 Task: Look for products in the category "Plant-Based Meat Alternatives" from the brand "Meati".
Action: Mouse moved to (27, 76)
Screenshot: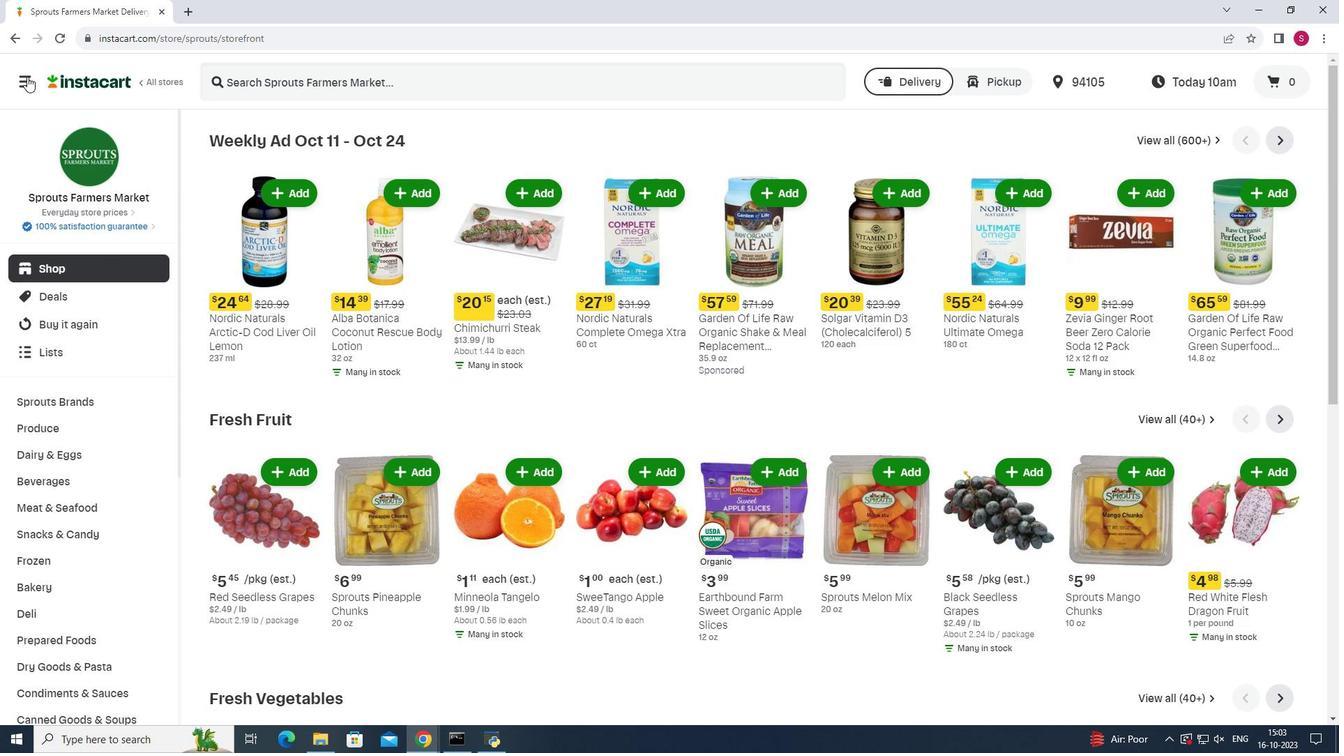 
Action: Mouse pressed left at (27, 76)
Screenshot: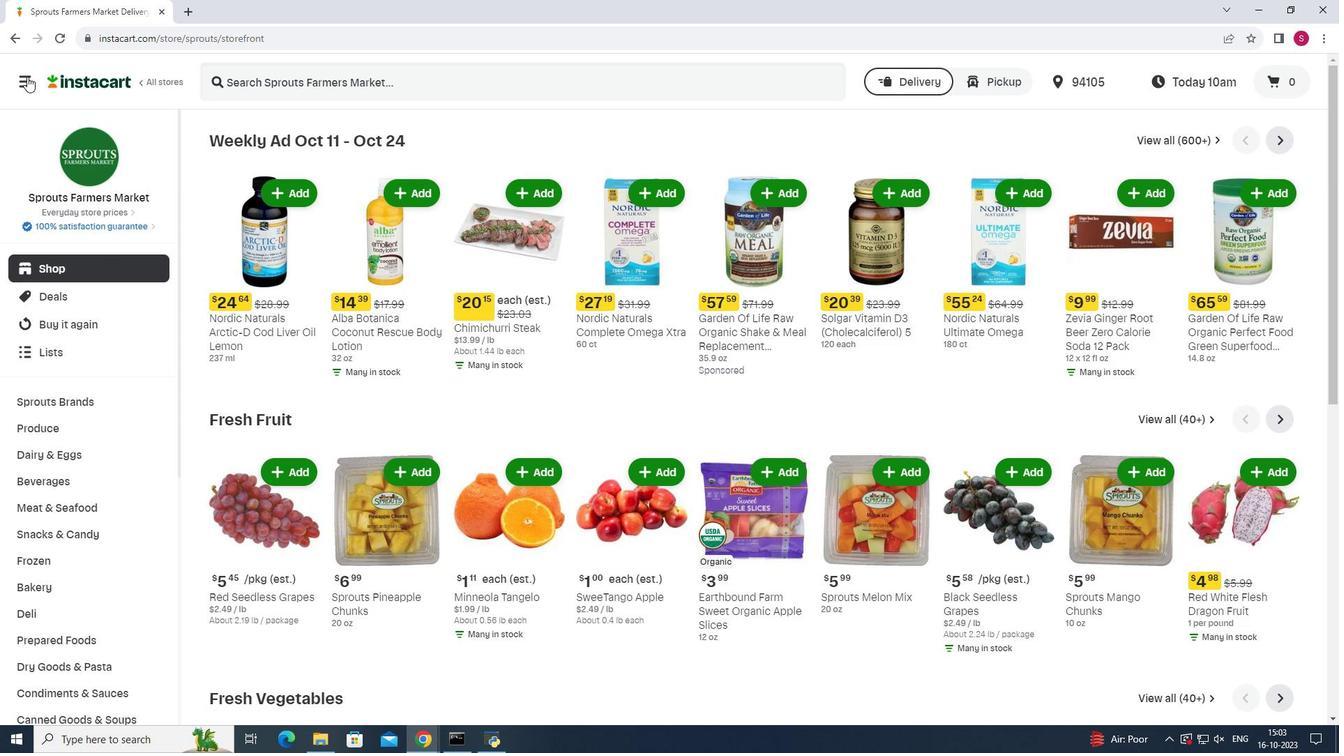 
Action: Mouse moved to (62, 369)
Screenshot: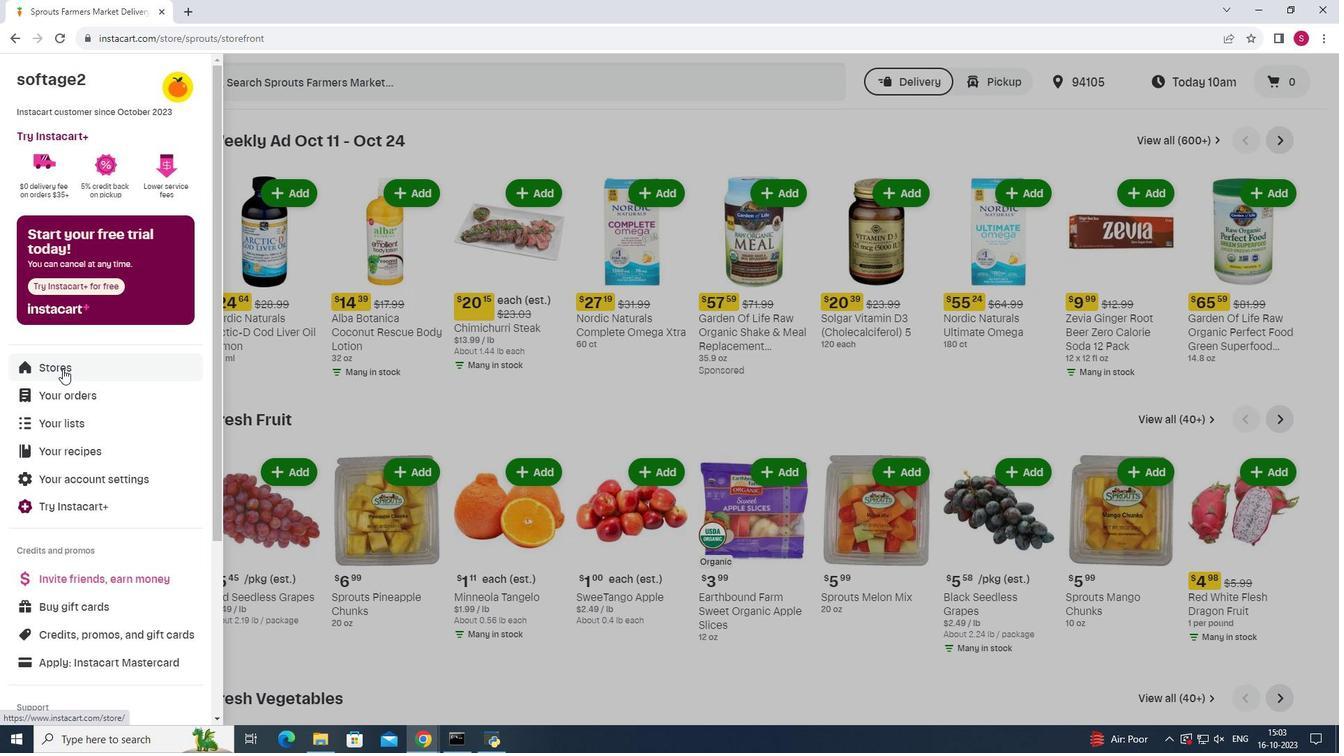 
Action: Mouse pressed left at (62, 369)
Screenshot: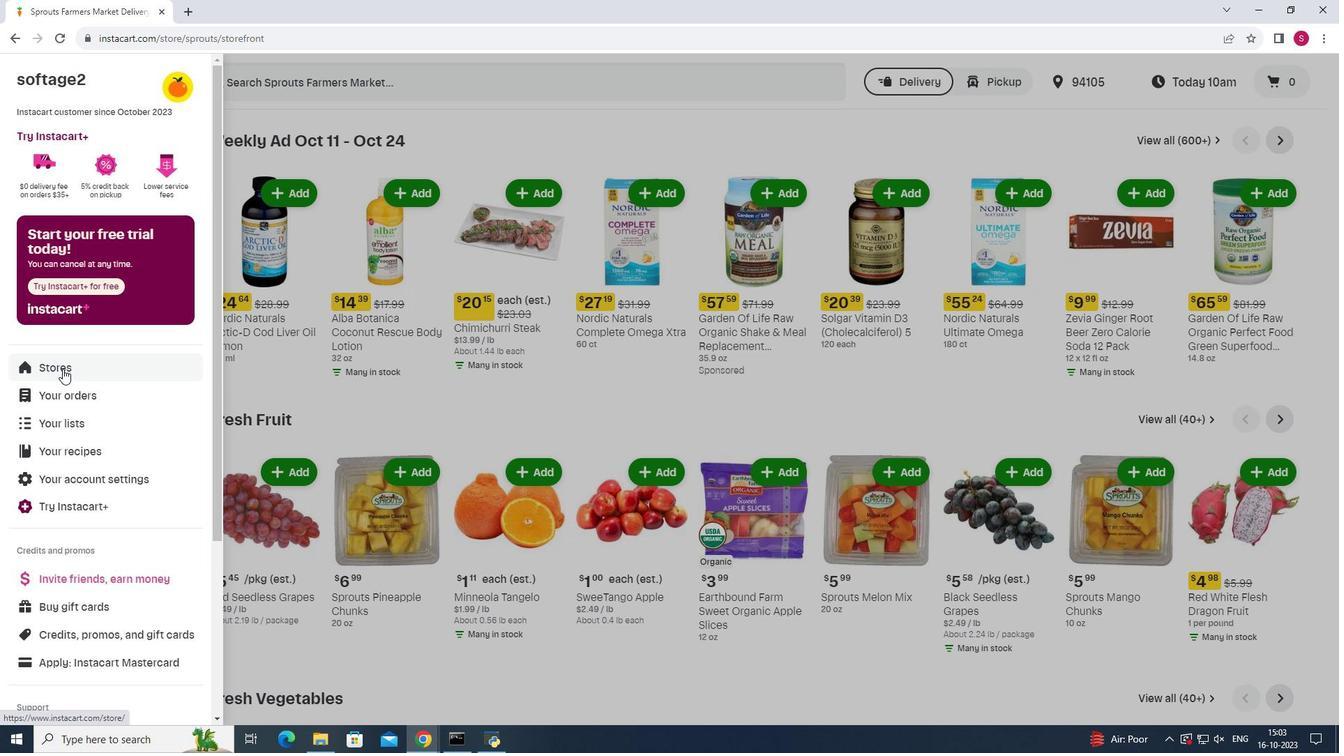 
Action: Mouse moved to (330, 133)
Screenshot: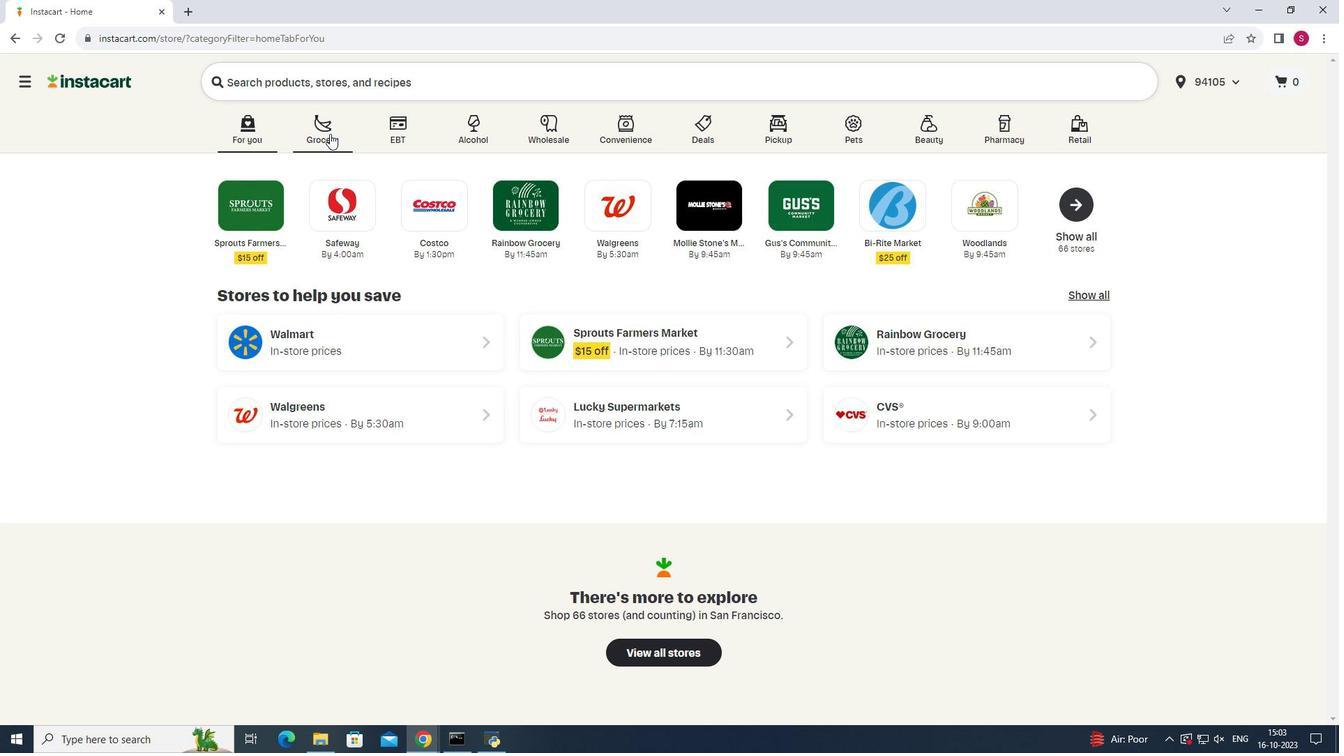 
Action: Mouse pressed left at (330, 133)
Screenshot: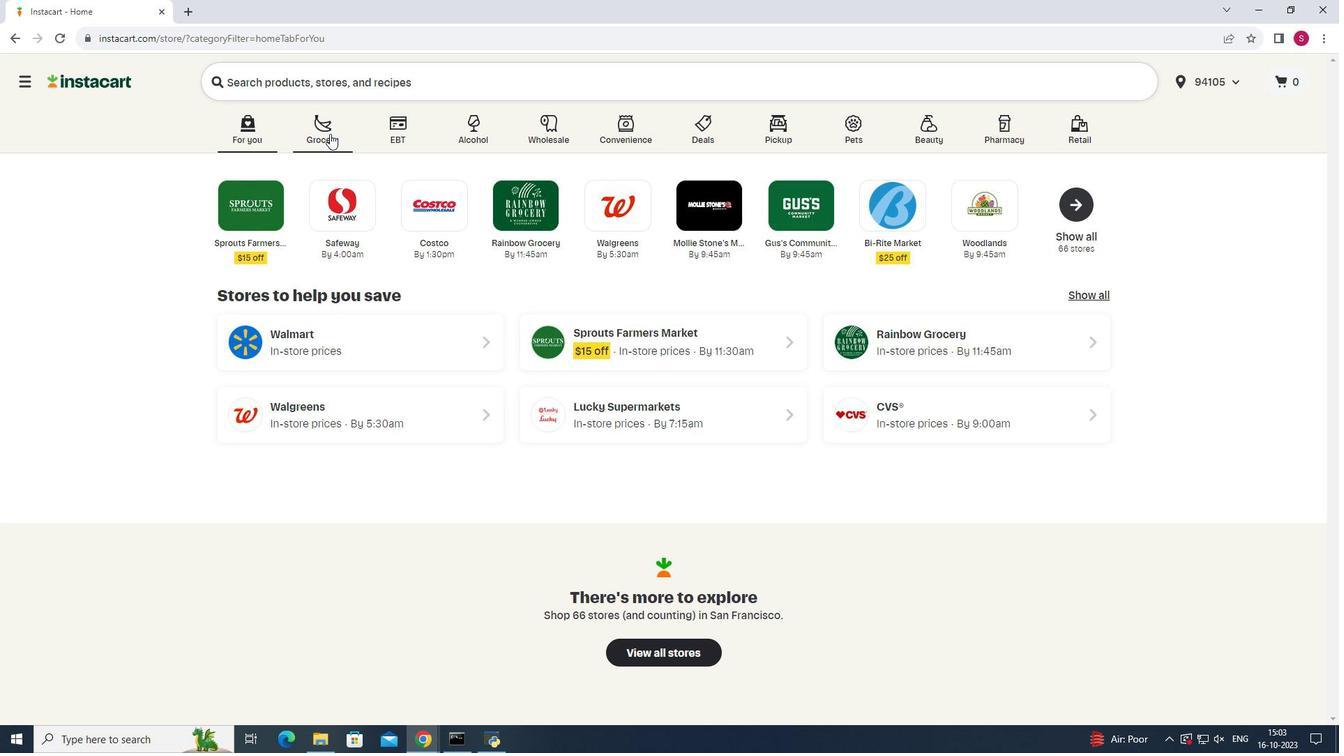 
Action: Mouse moved to (964, 212)
Screenshot: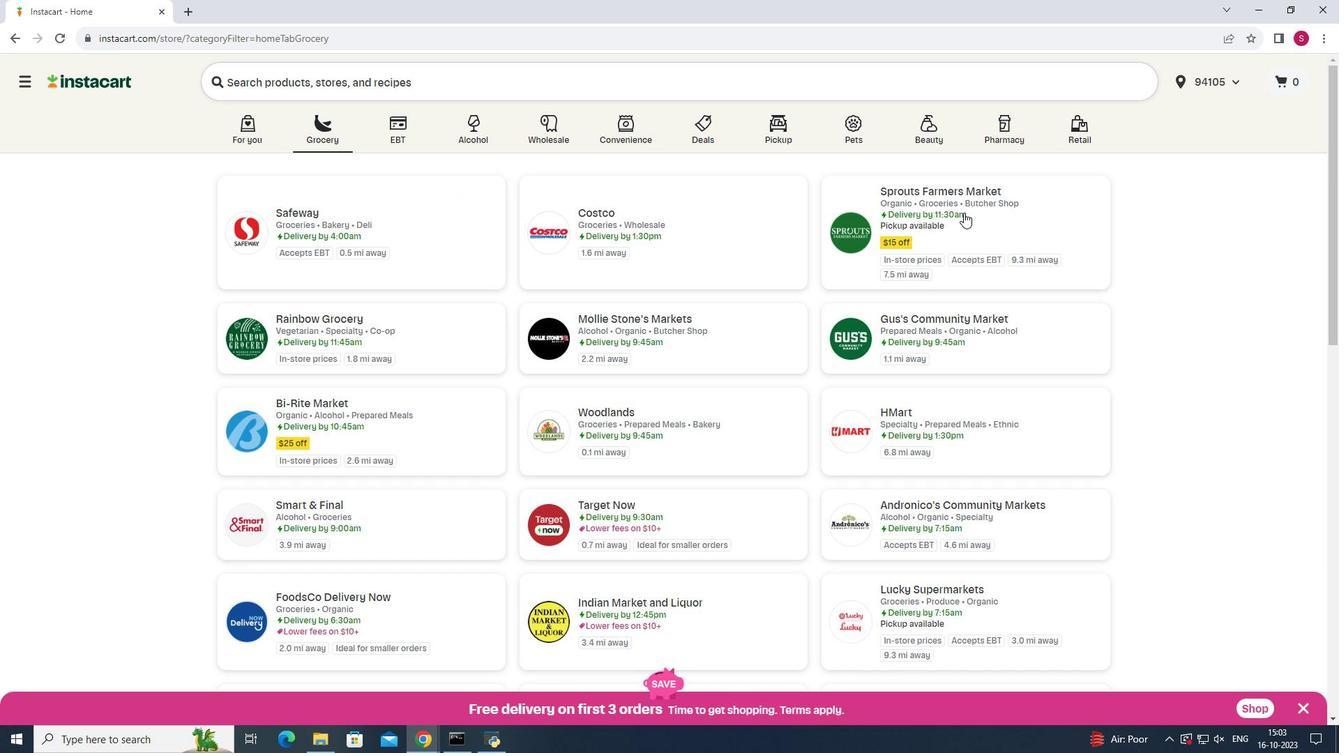 
Action: Mouse pressed left at (964, 212)
Screenshot: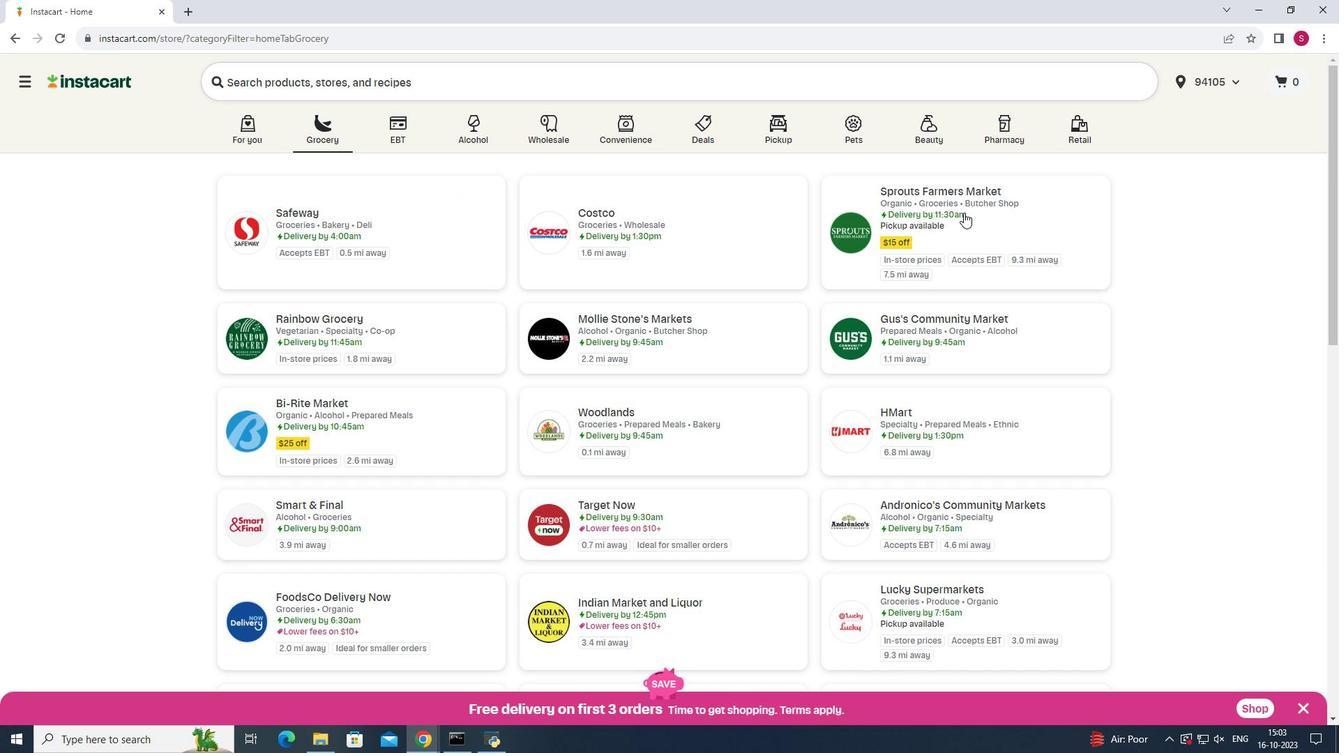 
Action: Mouse moved to (52, 500)
Screenshot: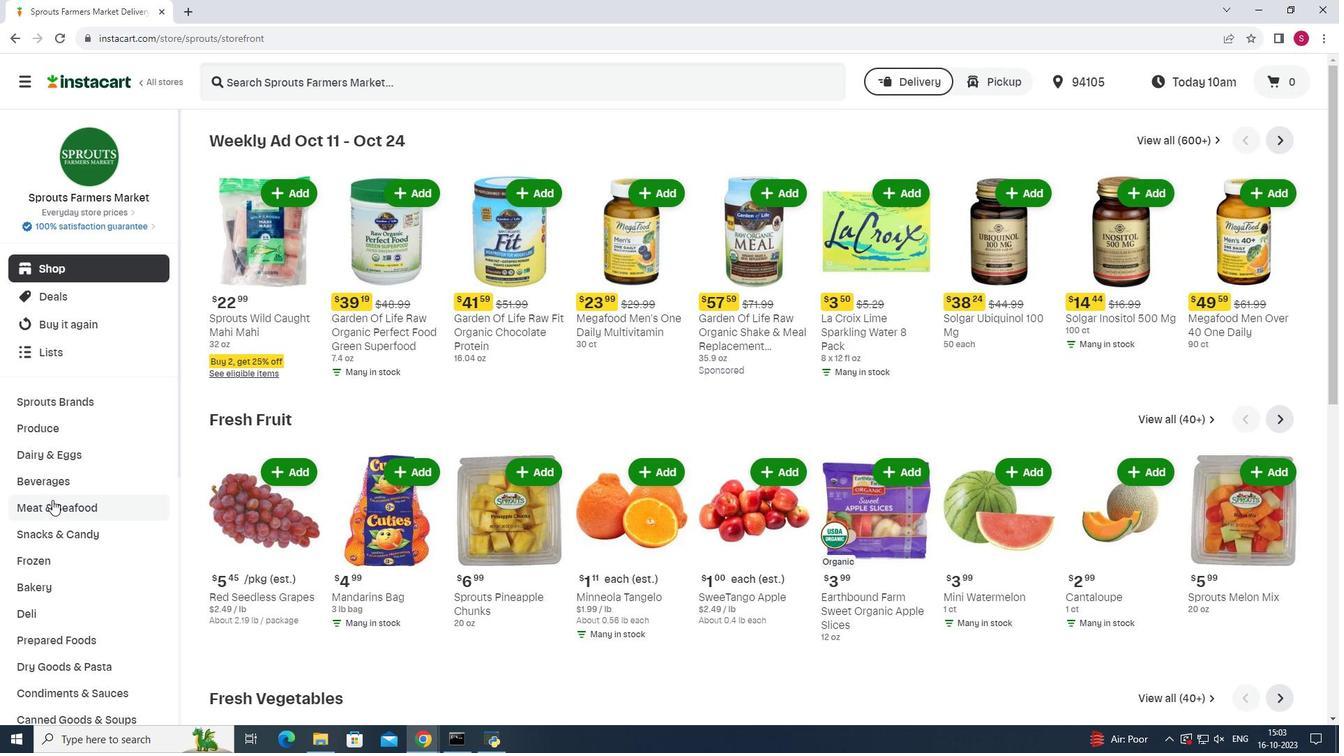 
Action: Mouse pressed left at (52, 500)
Screenshot: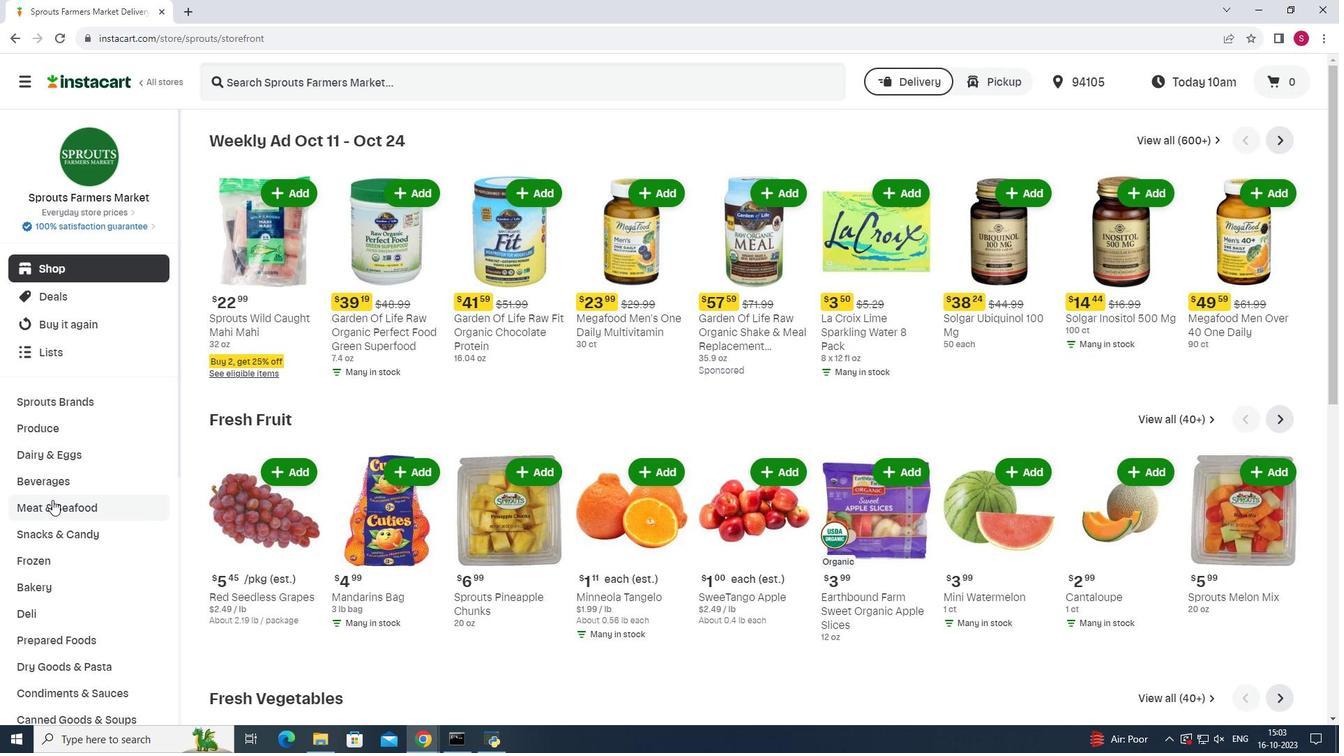
Action: Mouse moved to (990, 170)
Screenshot: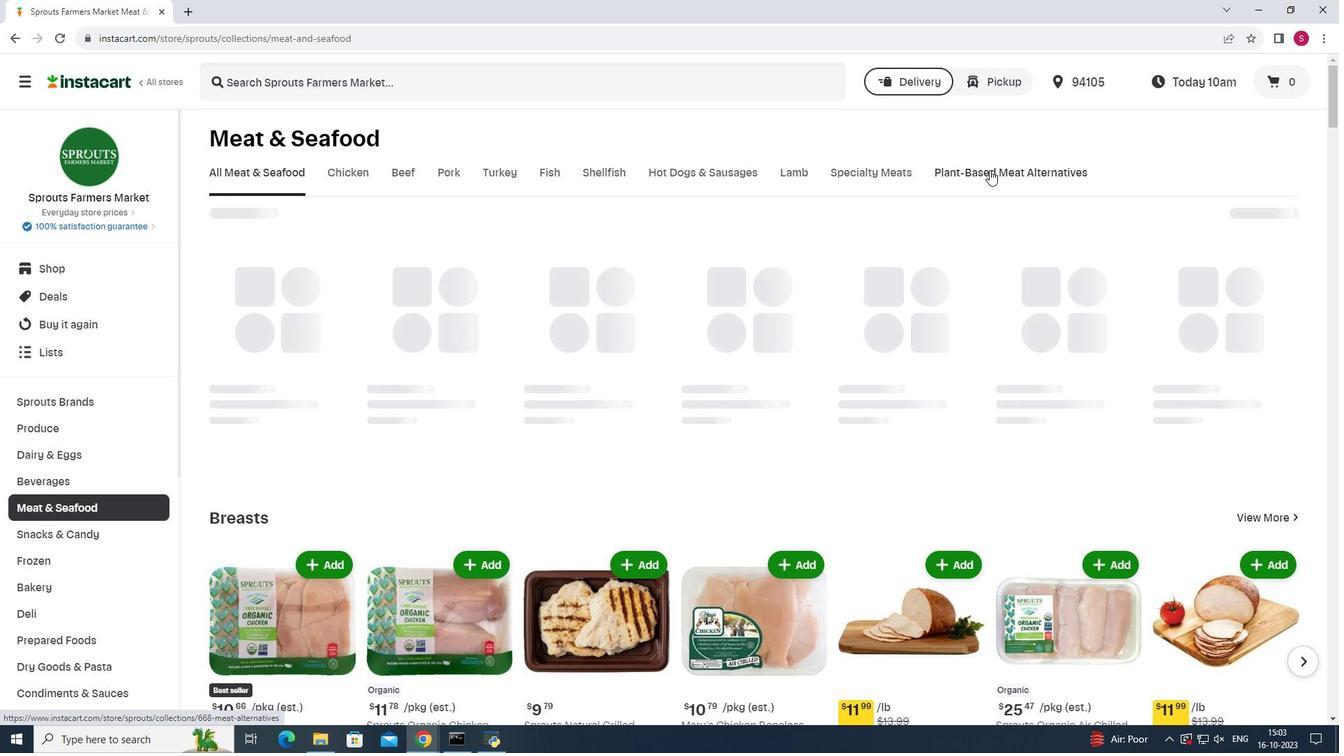 
Action: Mouse pressed left at (990, 170)
Screenshot: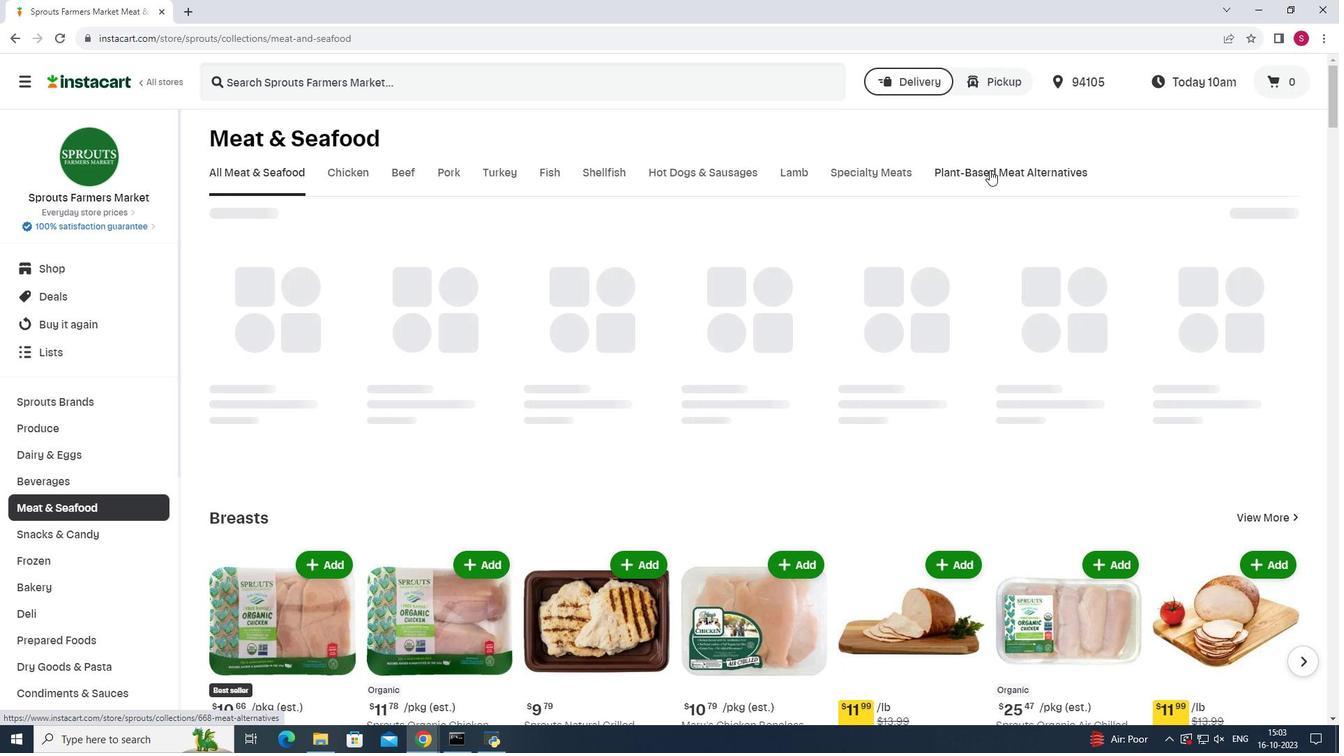 
Action: Mouse moved to (683, 230)
Screenshot: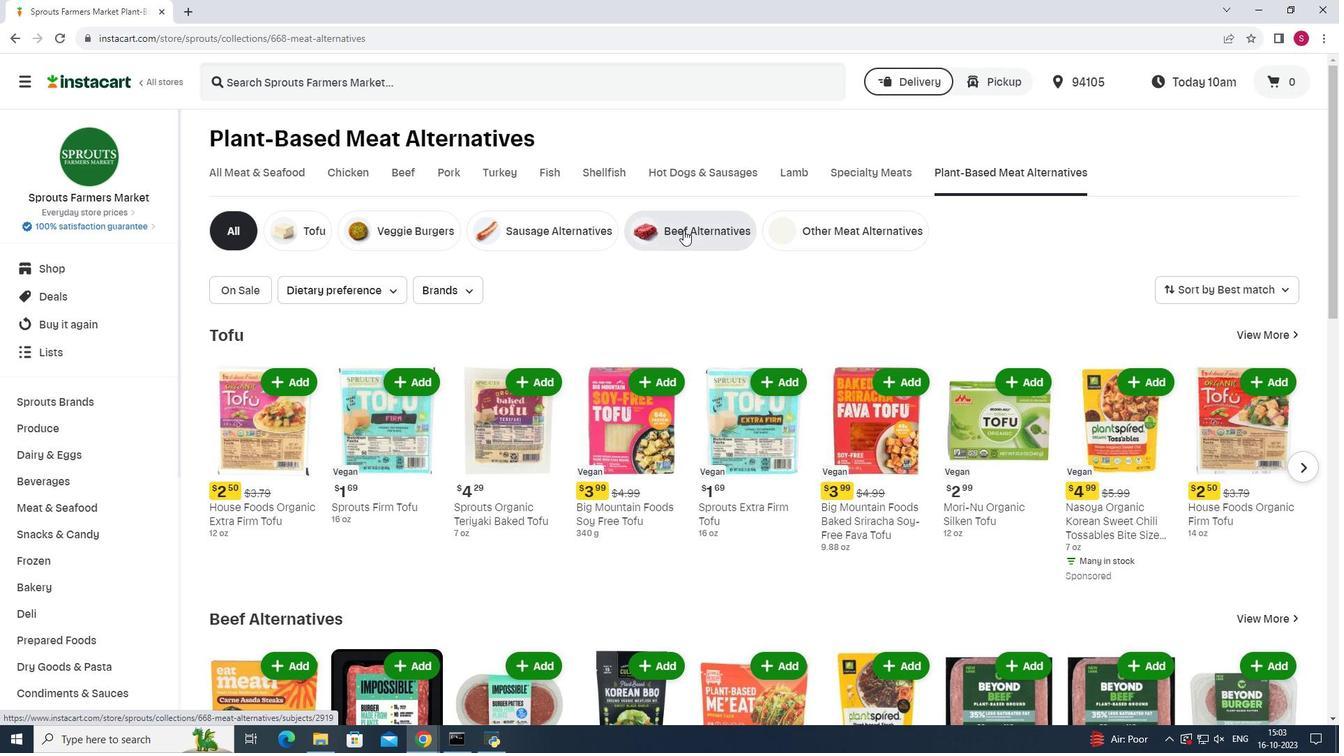 
Action: Mouse pressed left at (683, 230)
Screenshot: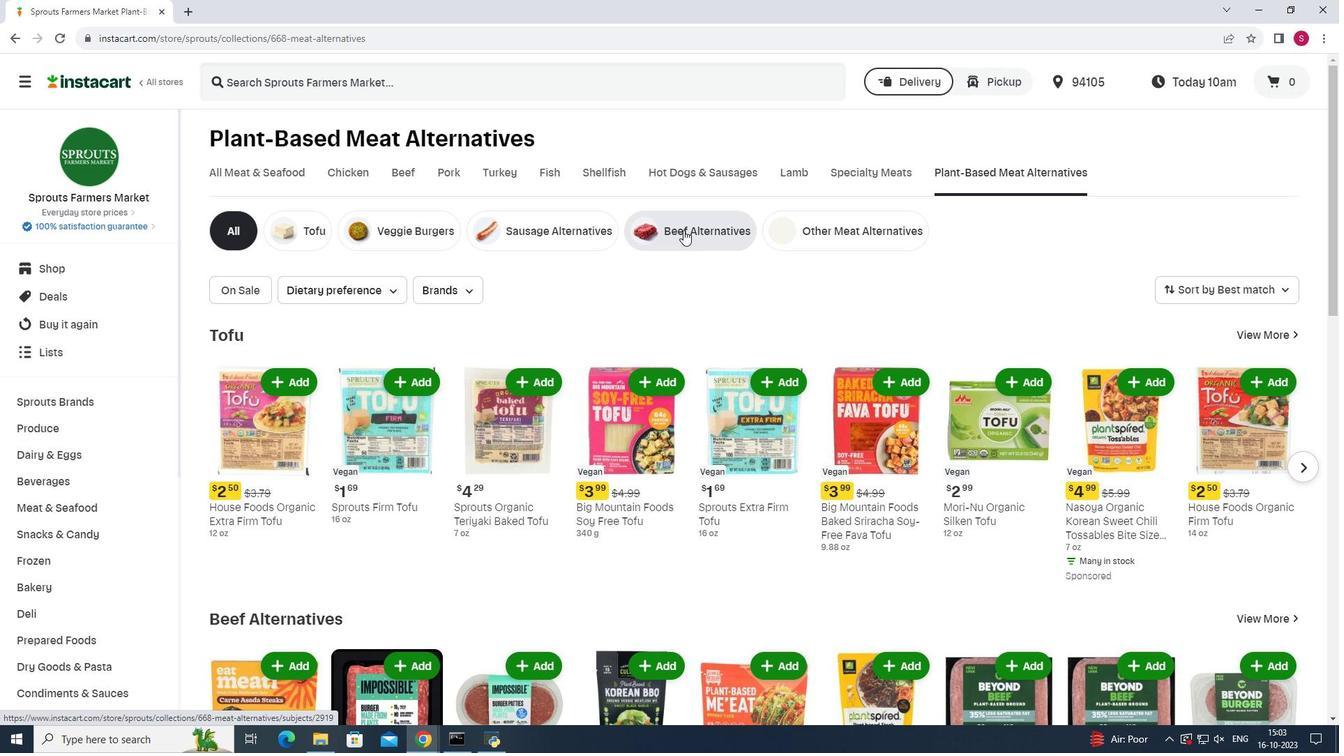 
Action: Mouse moved to (466, 292)
Screenshot: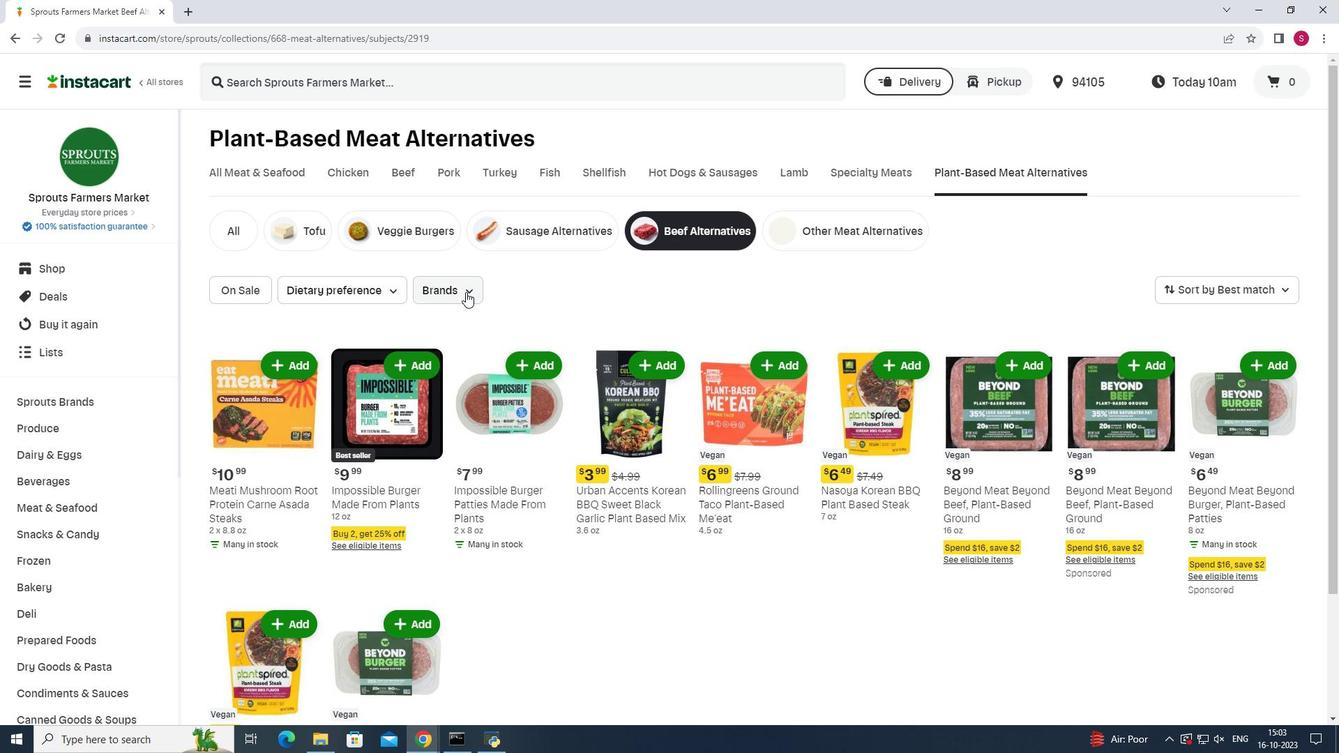 
Action: Mouse pressed left at (466, 292)
Screenshot: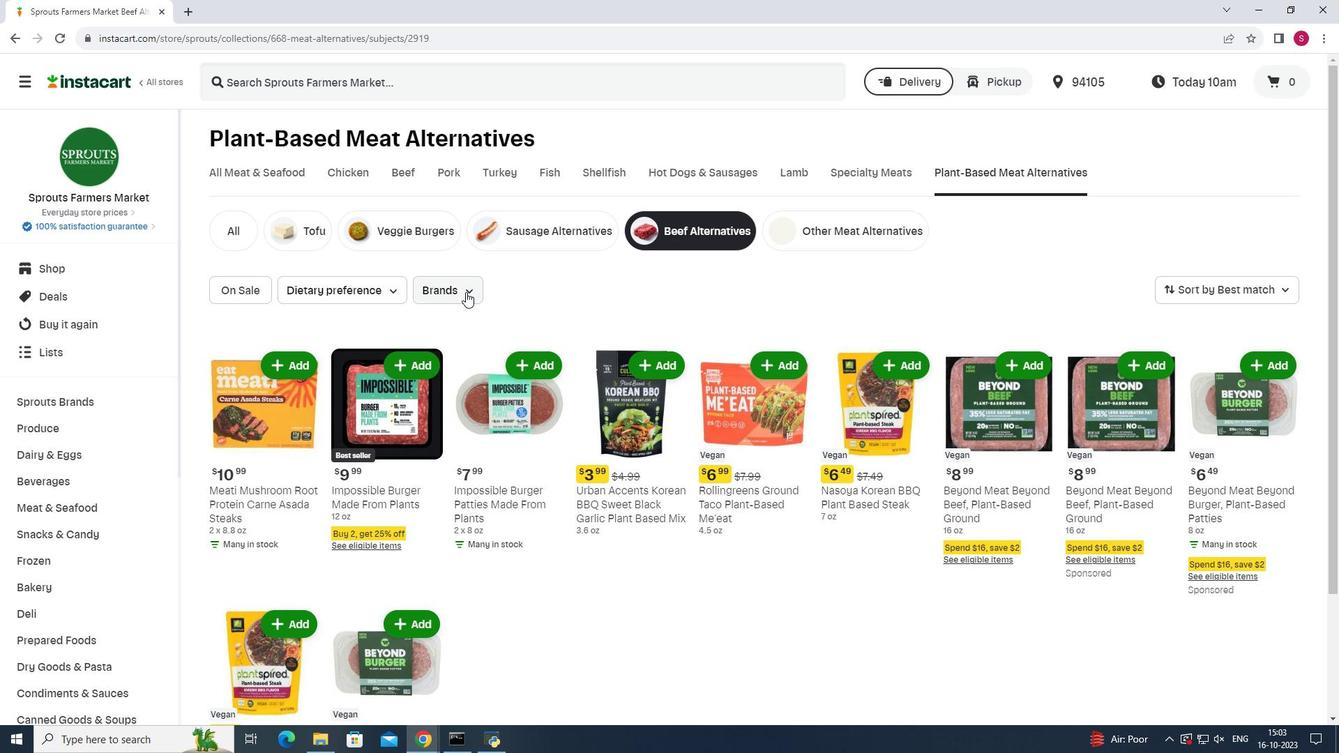 
Action: Mouse moved to (468, 501)
Screenshot: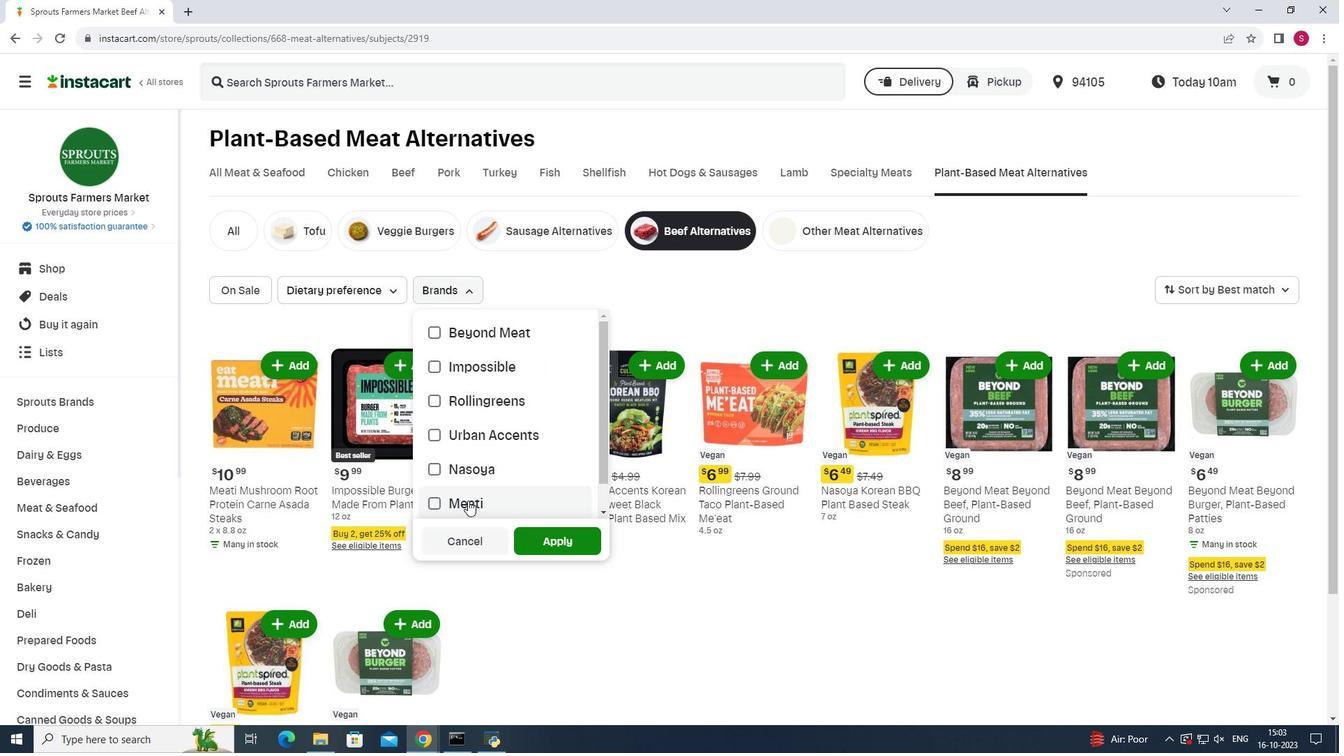 
Action: Mouse pressed left at (468, 501)
Screenshot: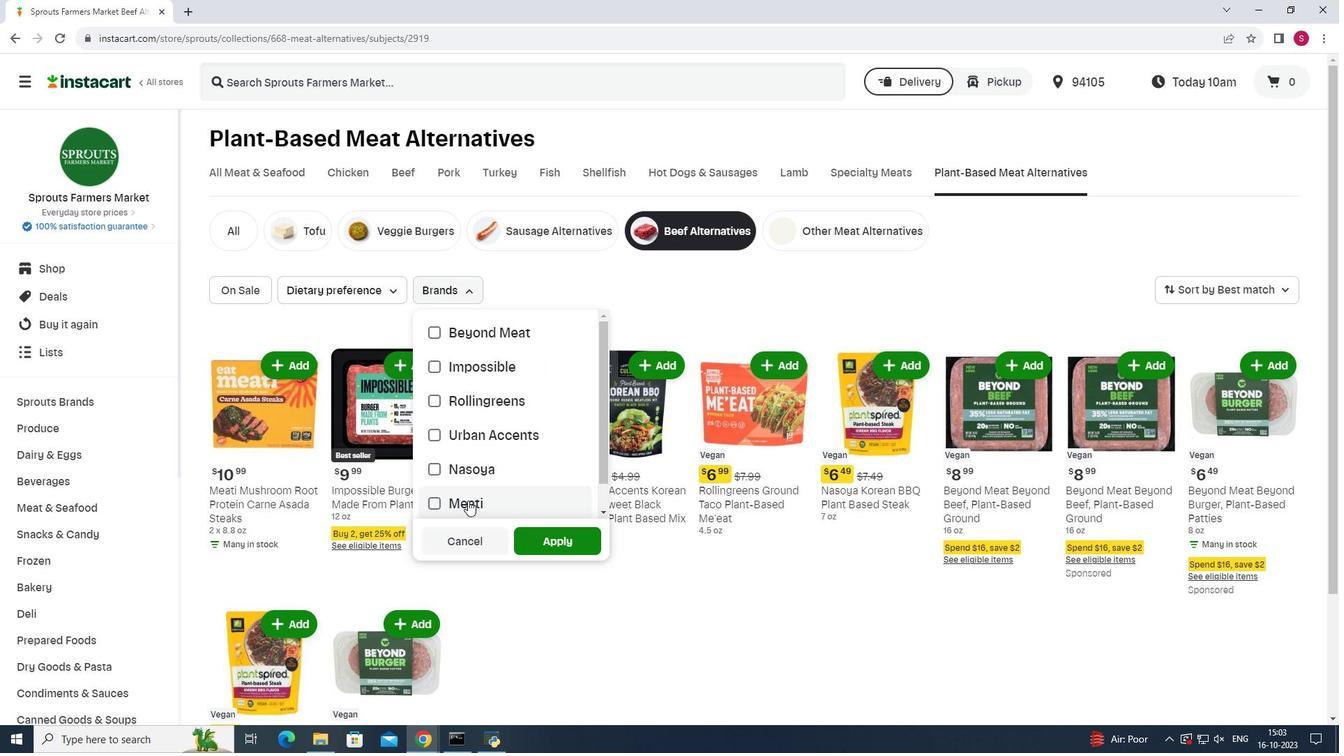 
Action: Mouse moved to (554, 542)
Screenshot: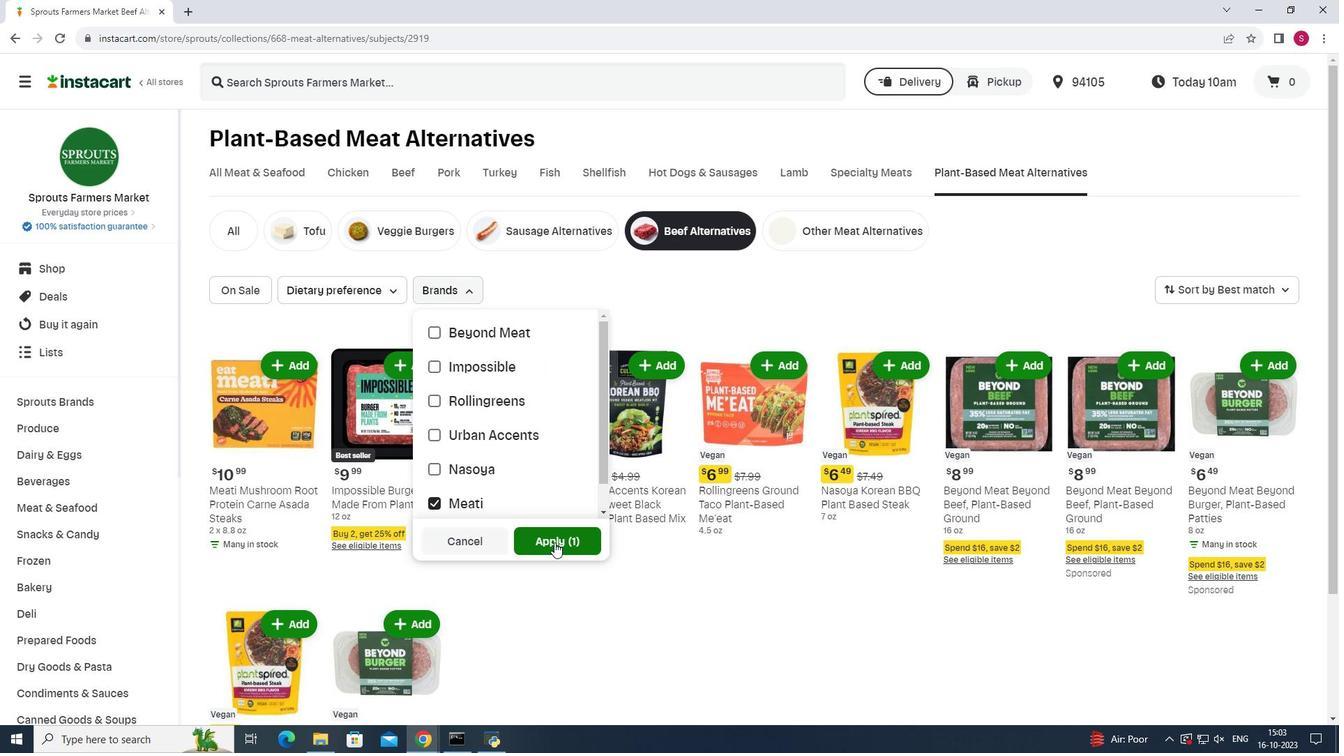 
Action: Mouse pressed left at (554, 542)
Screenshot: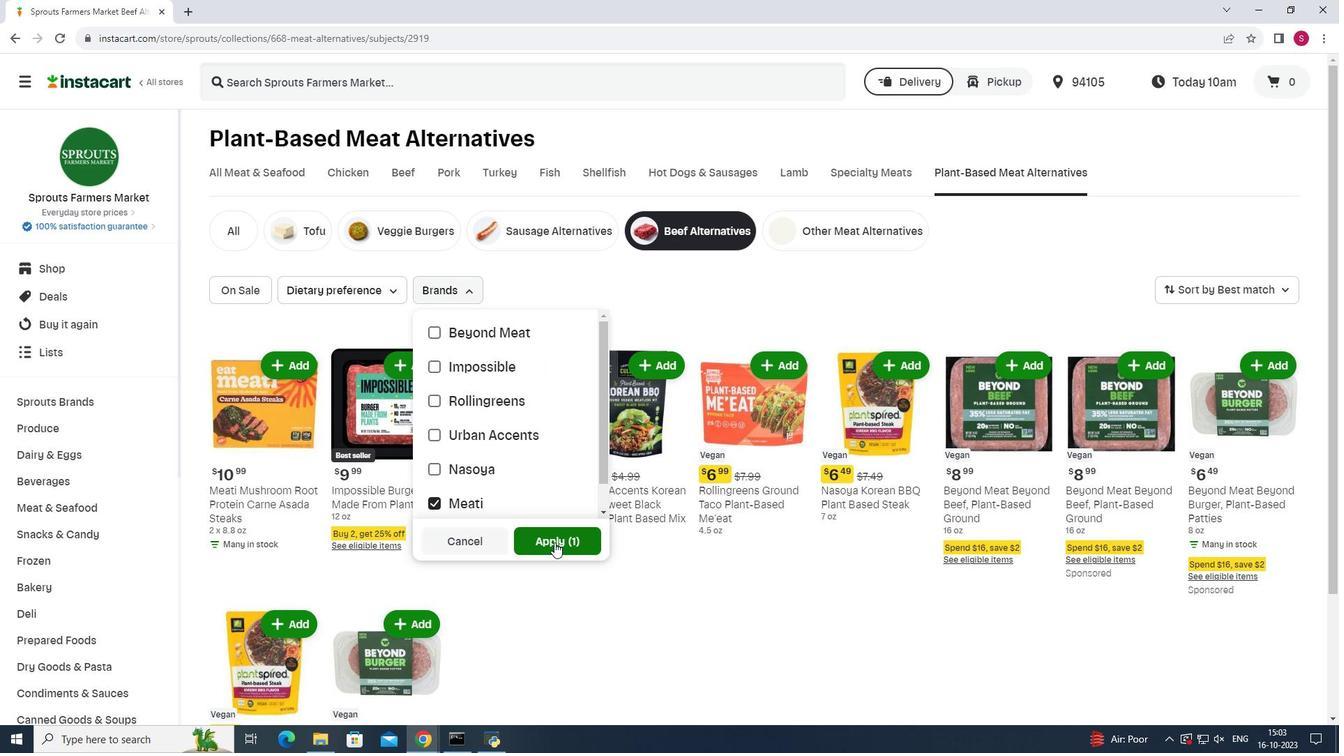 
Action: Mouse moved to (668, 334)
Screenshot: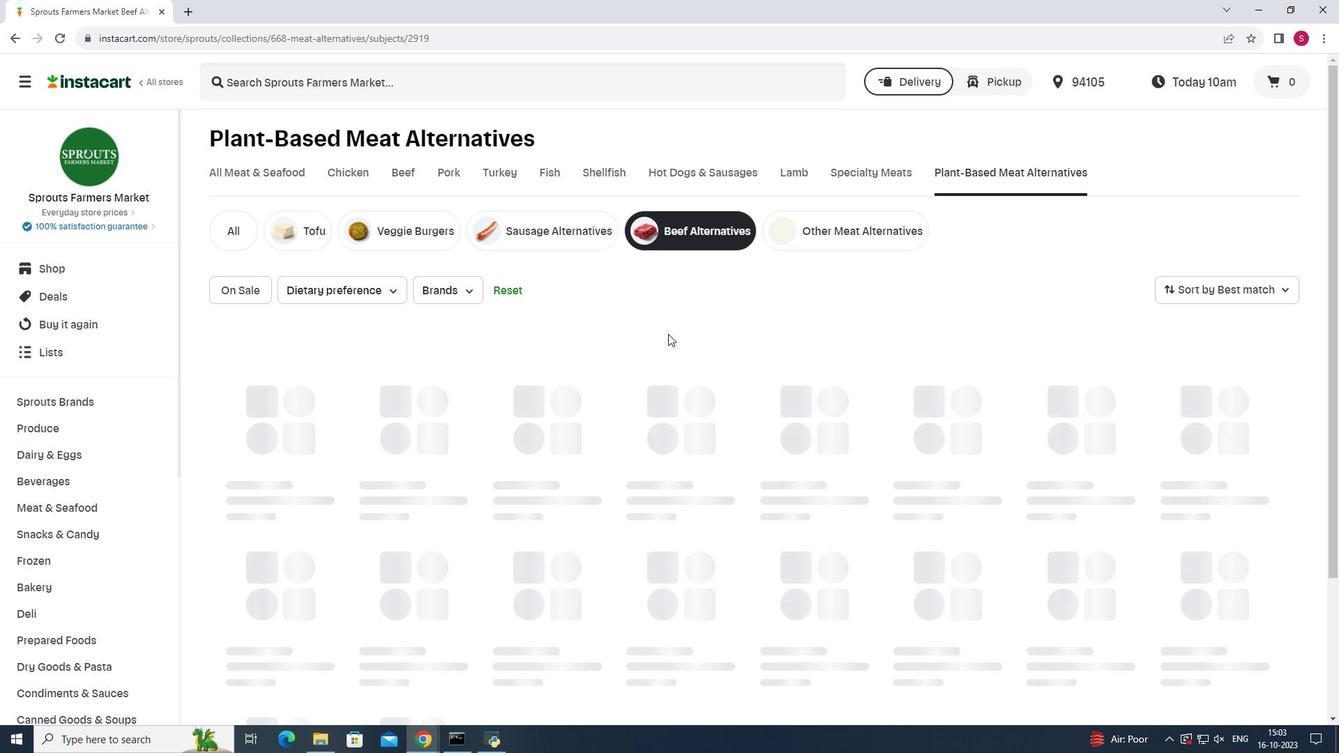 
